 Task: Create a due date automation trigger when advanced on, 2 hours before a card is due add content without an empty description.
Action: Mouse moved to (1158, 95)
Screenshot: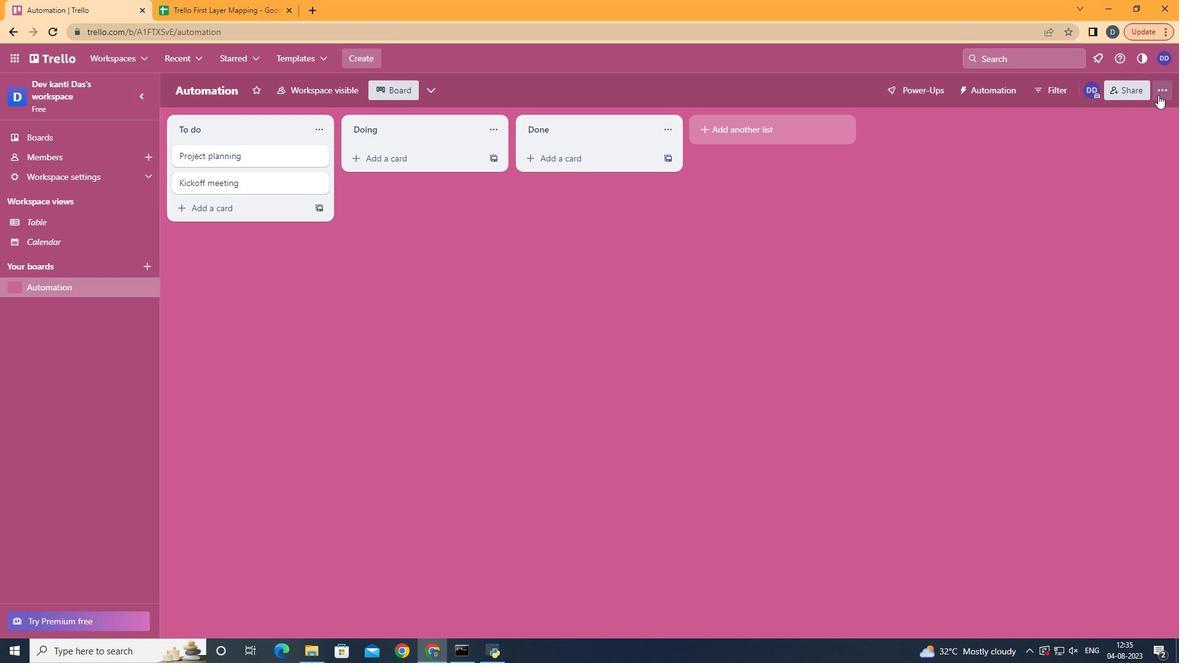 
Action: Mouse pressed left at (1158, 95)
Screenshot: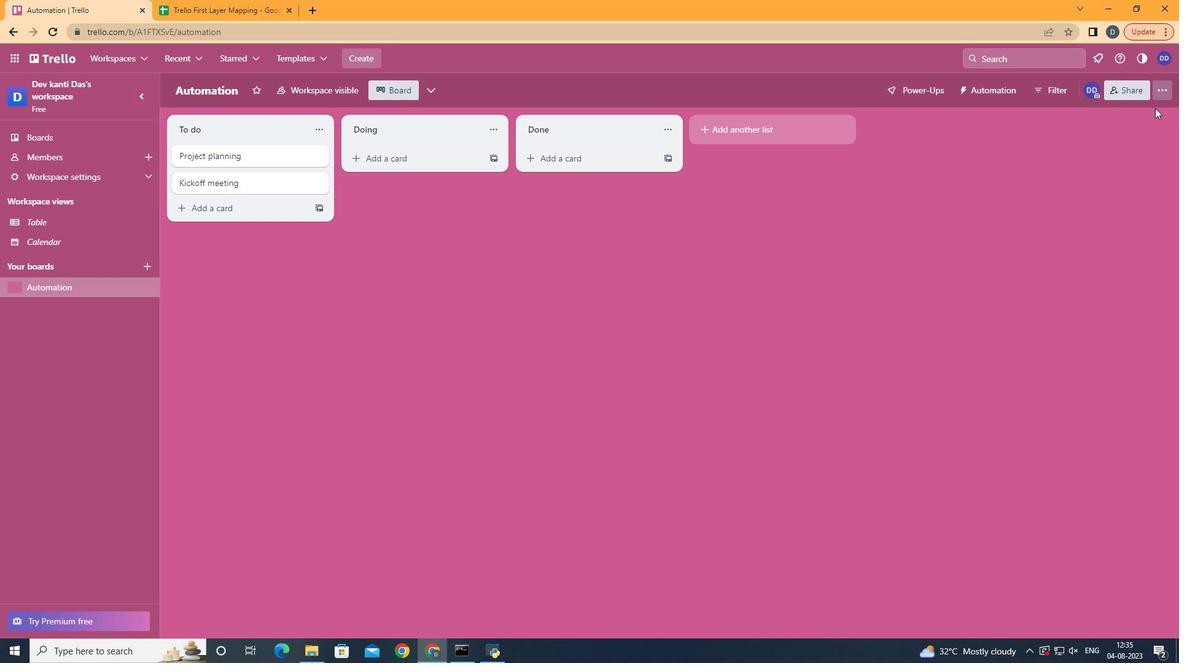 
Action: Mouse moved to (1073, 259)
Screenshot: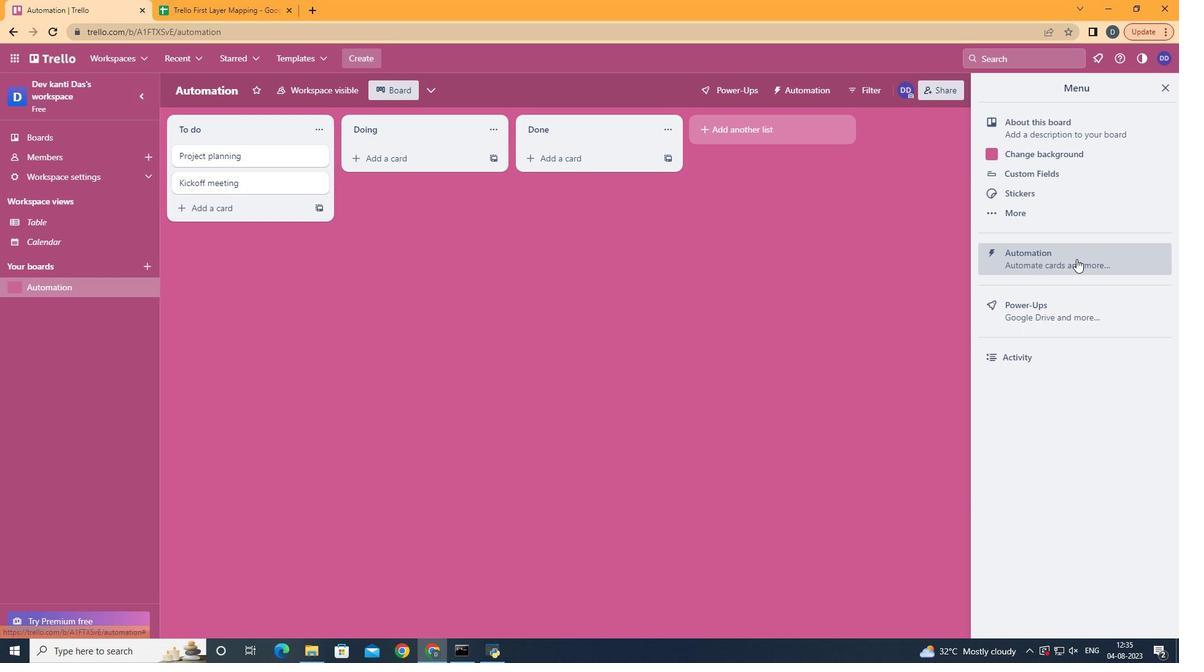 
Action: Mouse pressed left at (1073, 259)
Screenshot: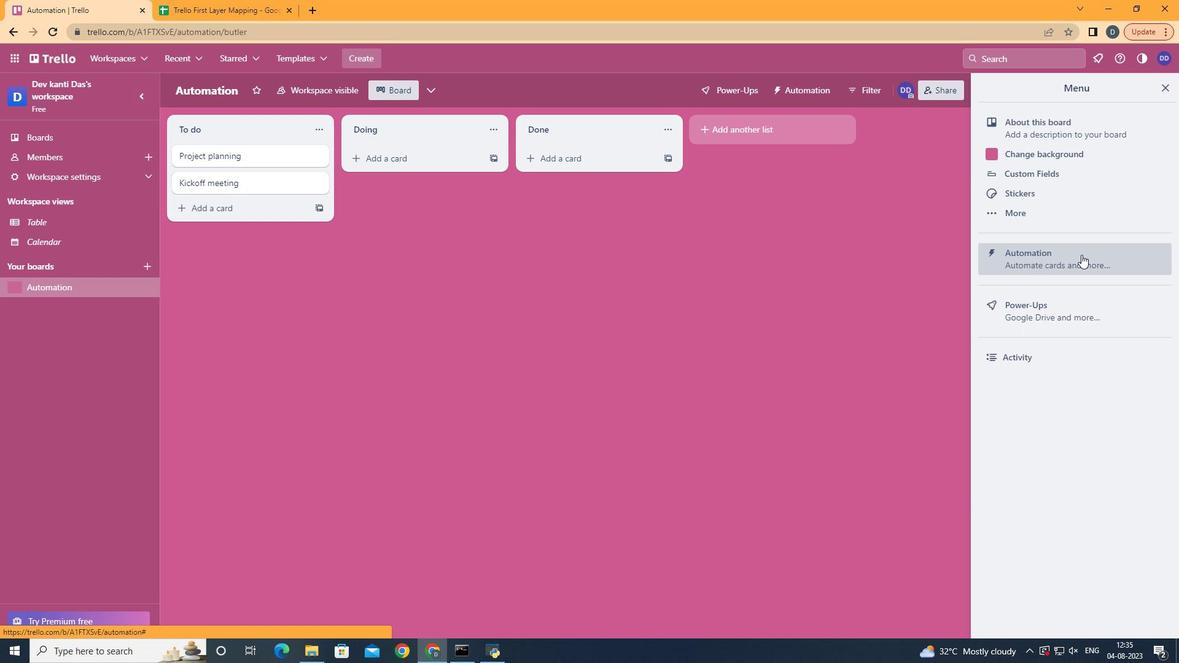 
Action: Mouse moved to (257, 243)
Screenshot: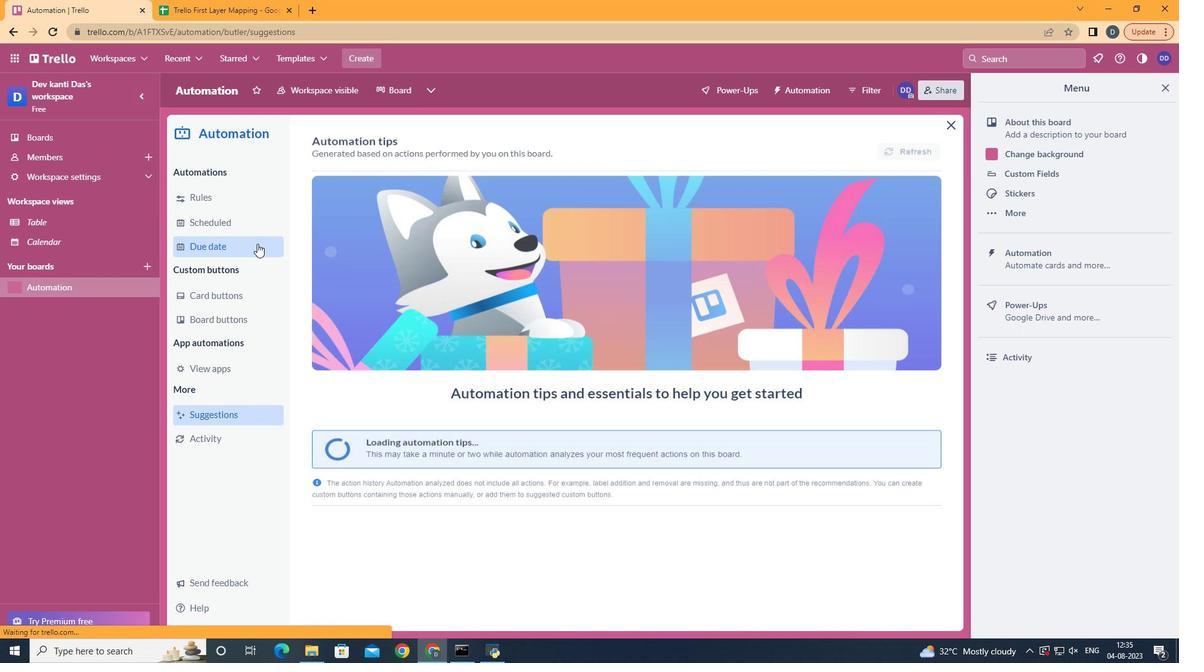 
Action: Mouse pressed left at (257, 243)
Screenshot: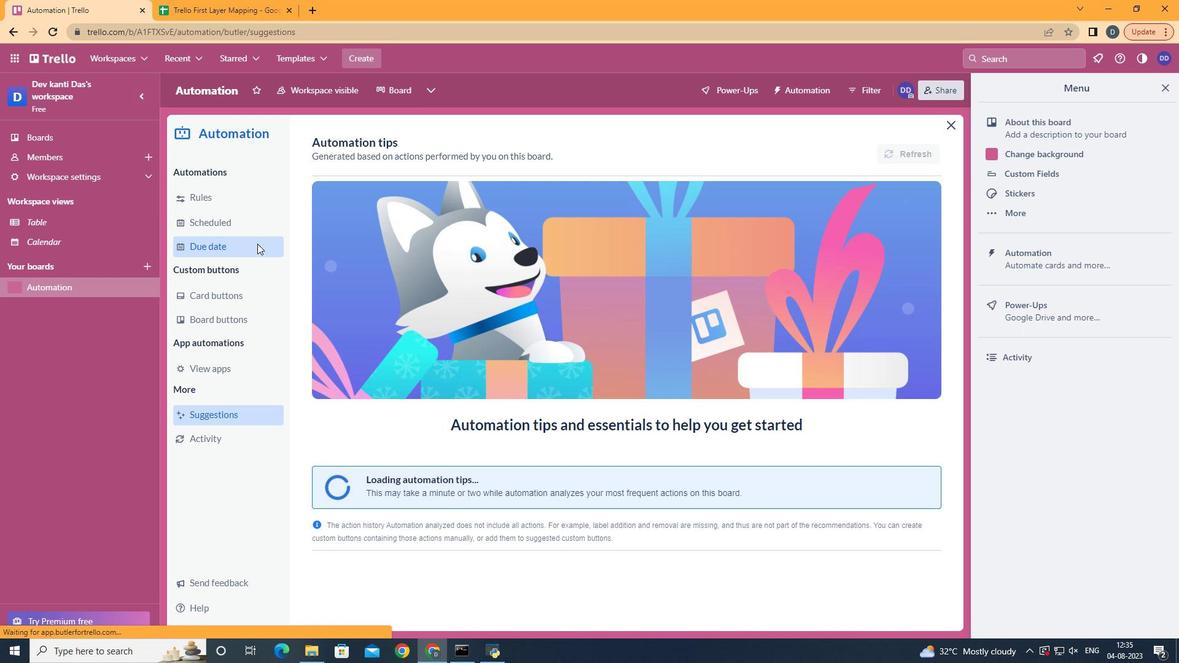 
Action: Mouse moved to (869, 147)
Screenshot: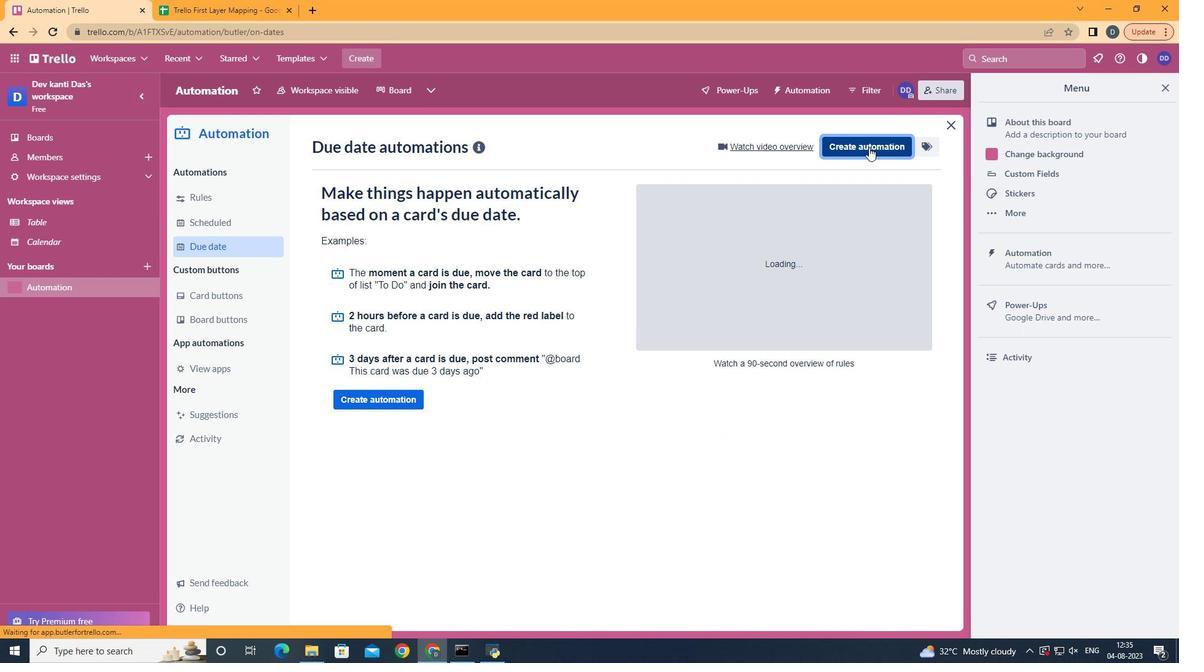
Action: Mouse pressed left at (869, 147)
Screenshot: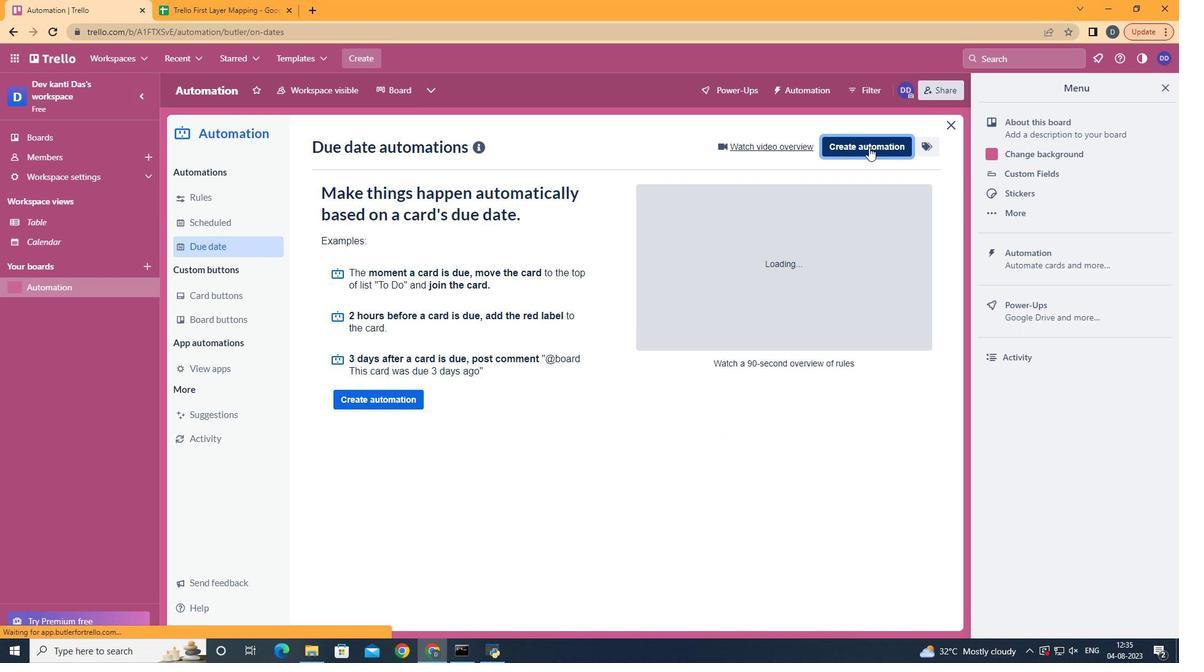 
Action: Mouse moved to (677, 252)
Screenshot: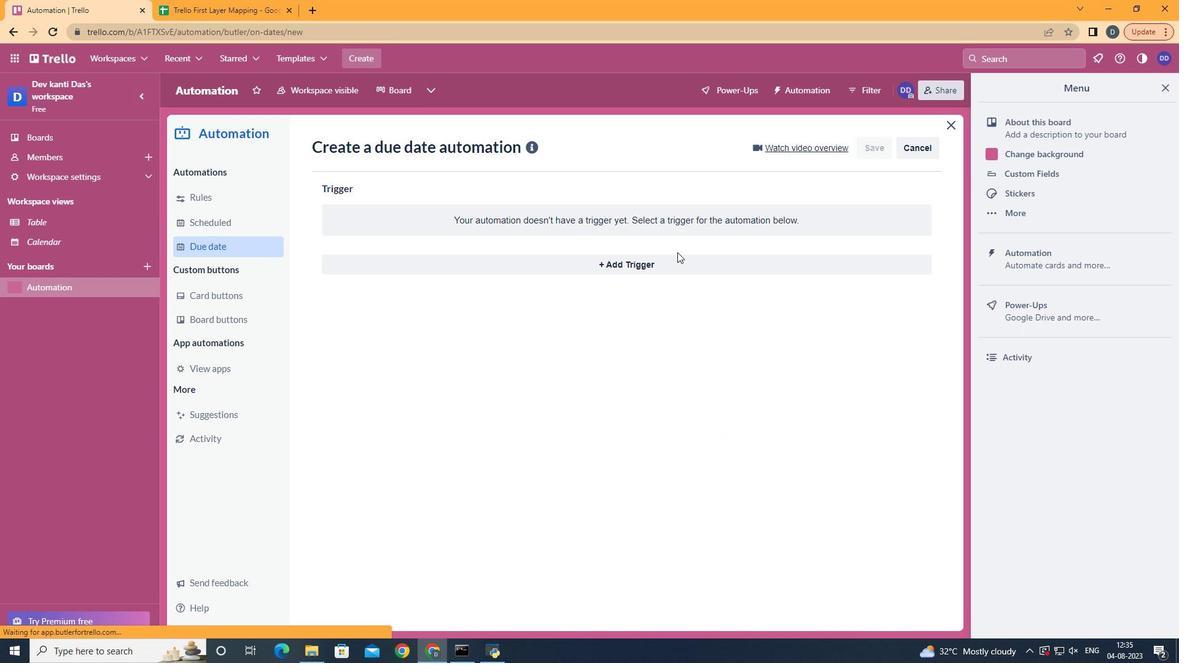 
Action: Mouse pressed left at (677, 252)
Screenshot: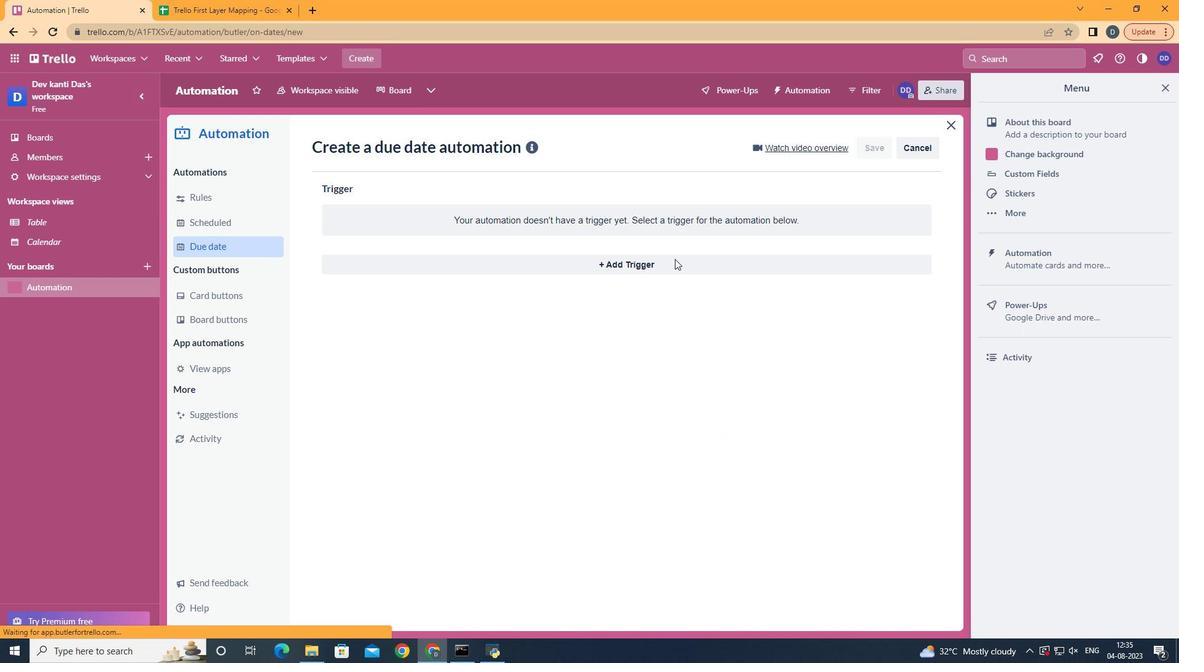 
Action: Mouse moved to (669, 269)
Screenshot: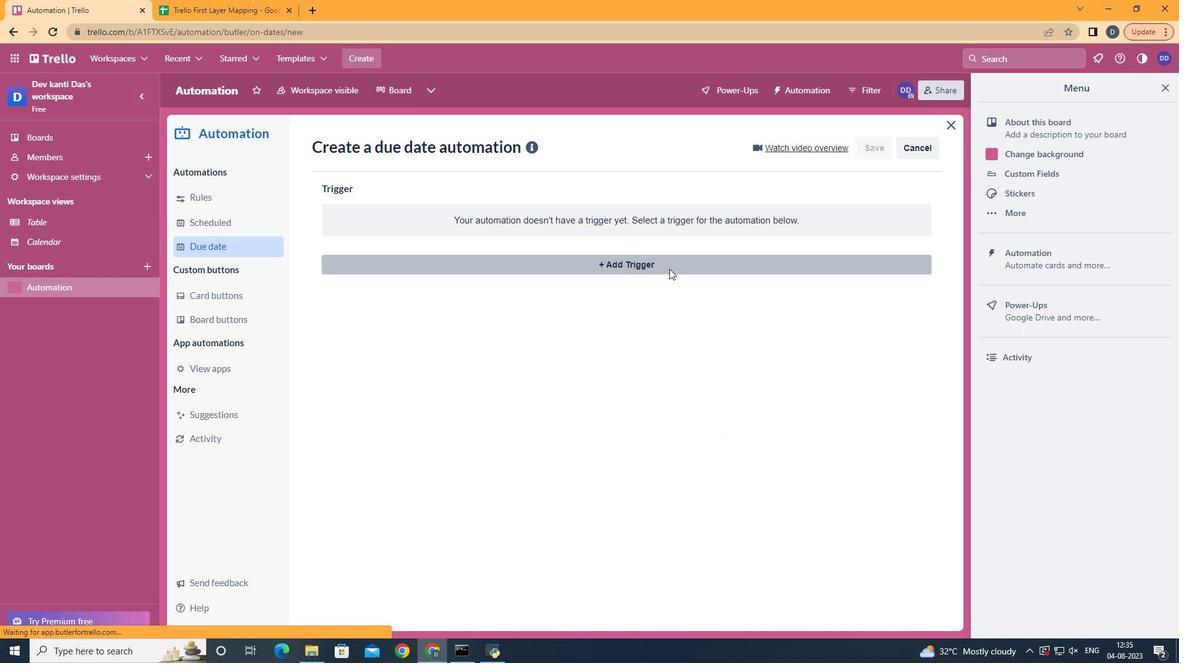 
Action: Mouse pressed left at (669, 269)
Screenshot: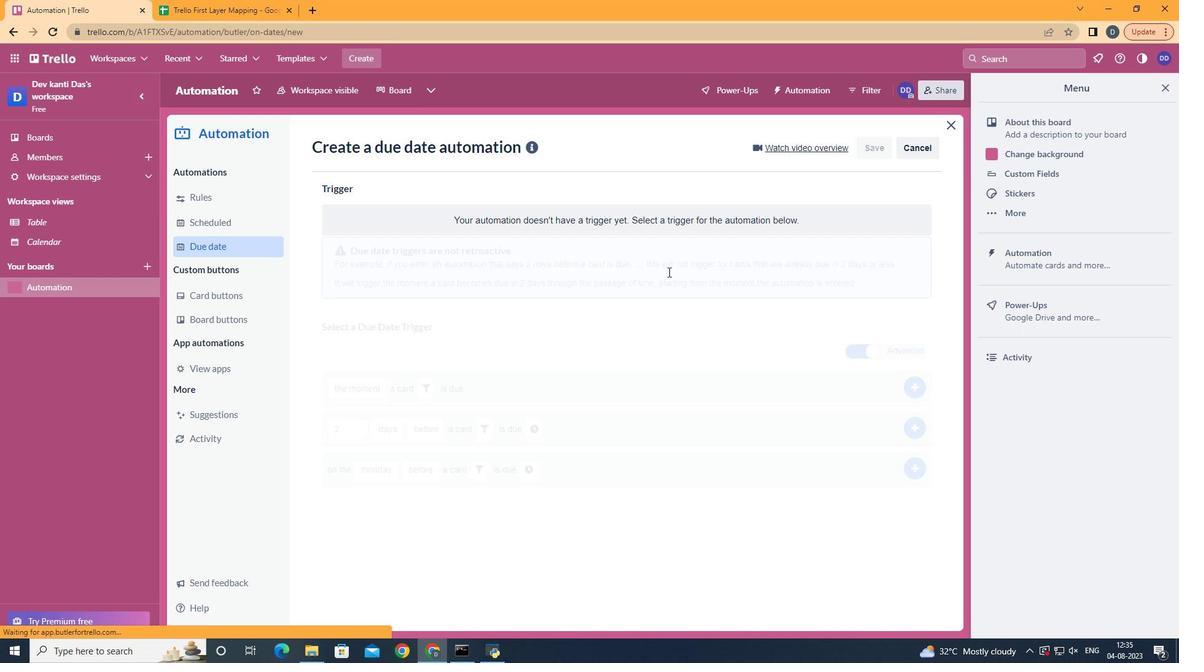 
Action: Mouse moved to (398, 527)
Screenshot: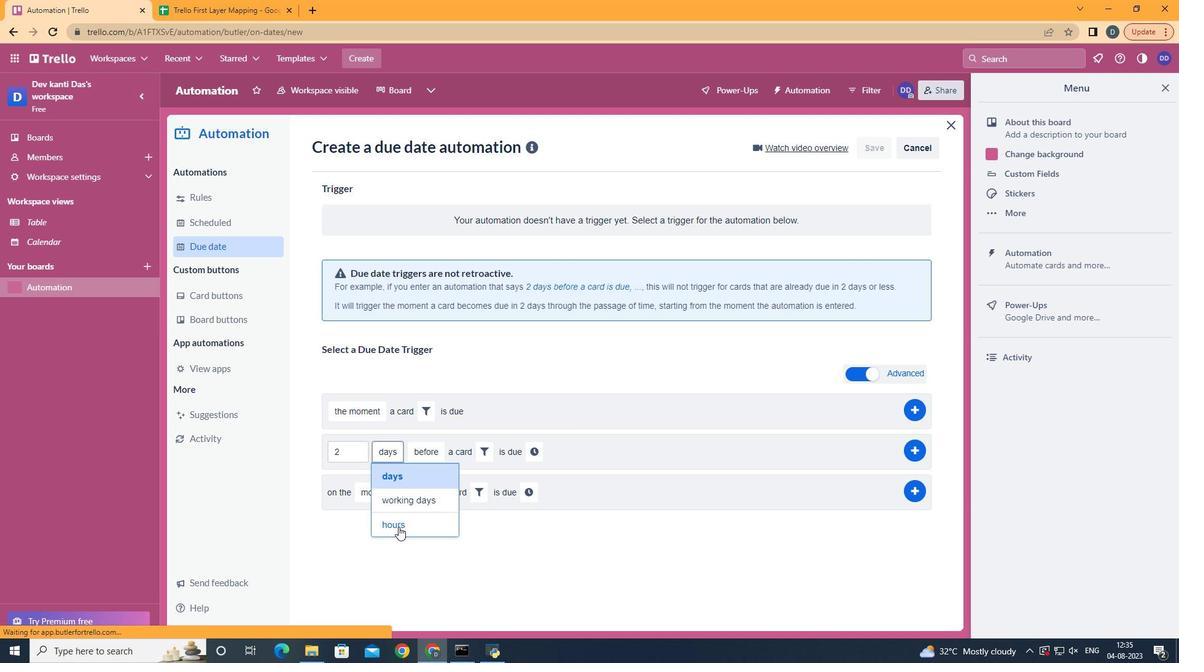 
Action: Mouse pressed left at (398, 527)
Screenshot: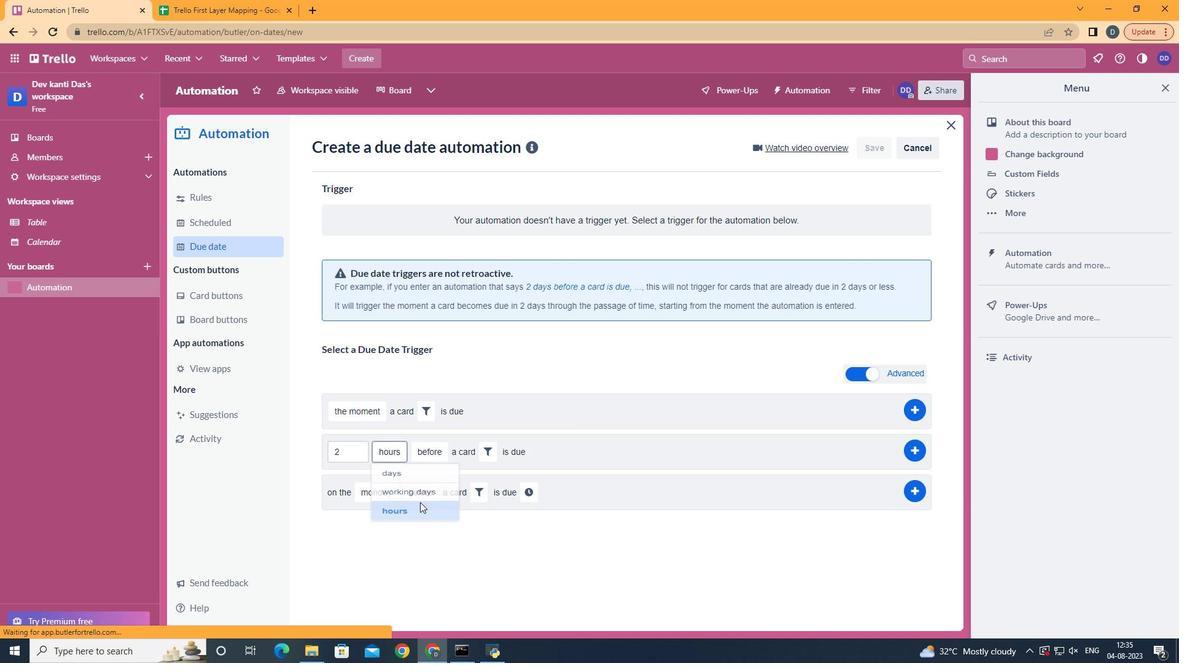 
Action: Mouse moved to (434, 468)
Screenshot: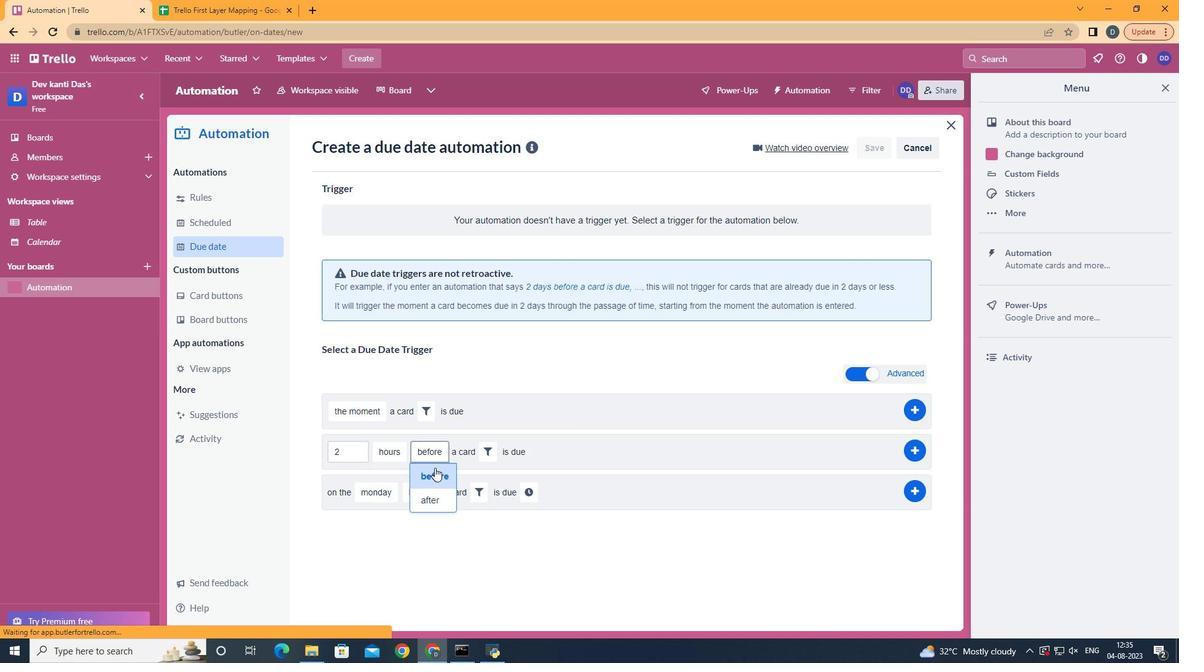 
Action: Mouse pressed left at (434, 468)
Screenshot: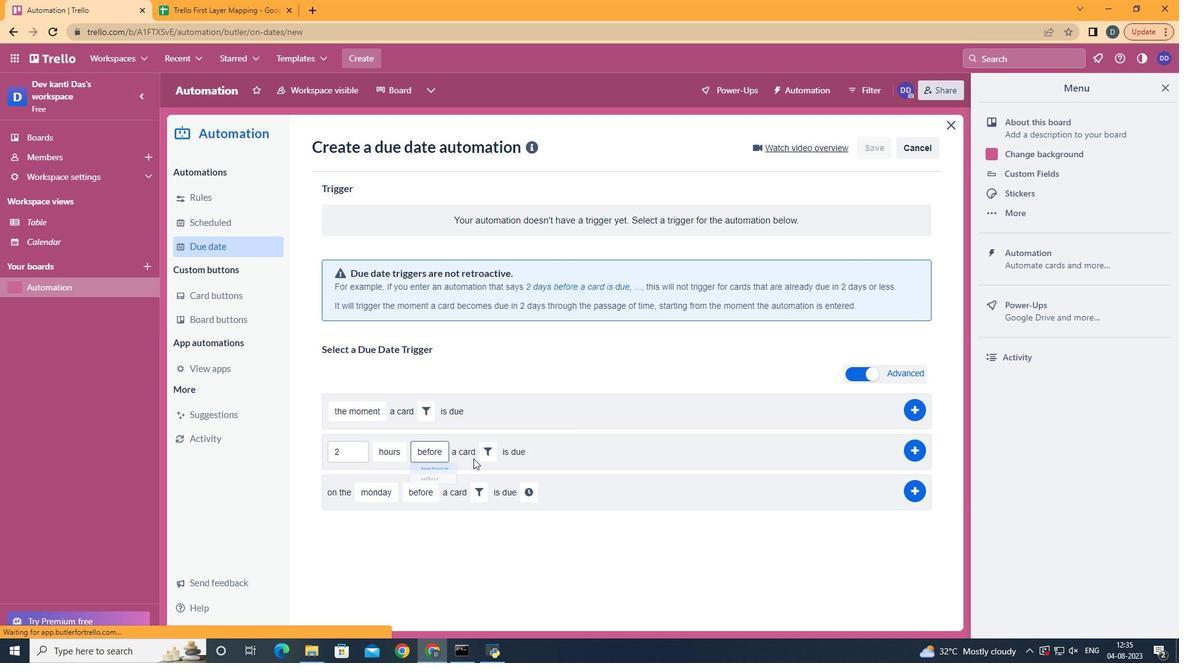 
Action: Mouse moved to (480, 455)
Screenshot: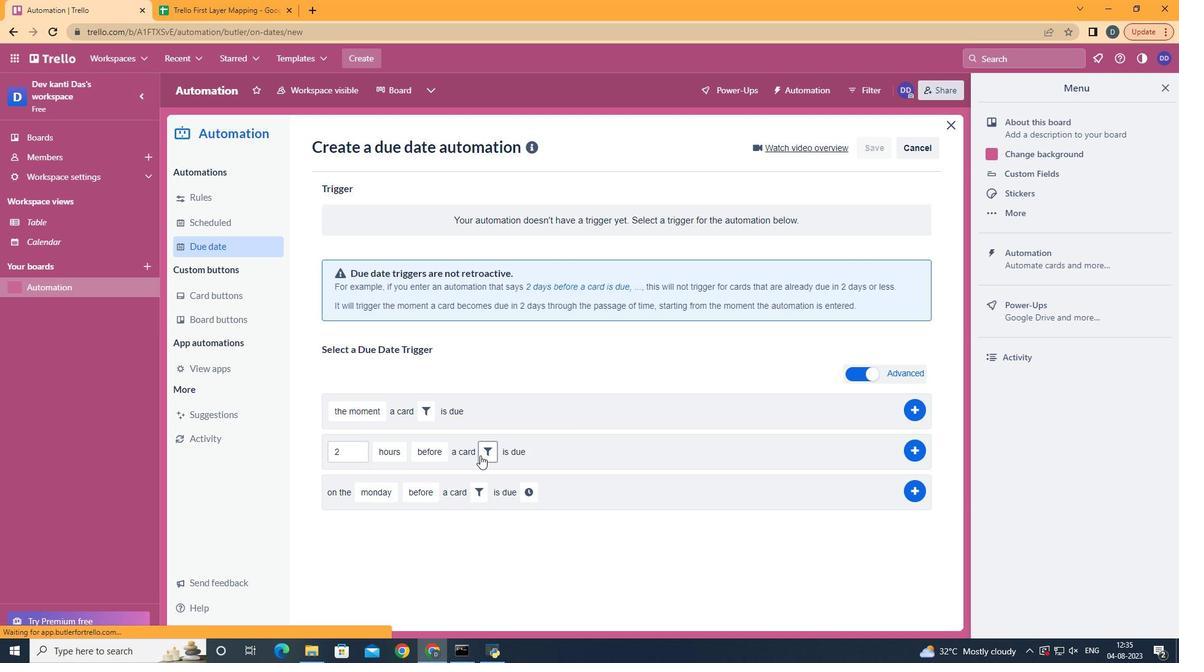 
Action: Mouse pressed left at (480, 455)
Screenshot: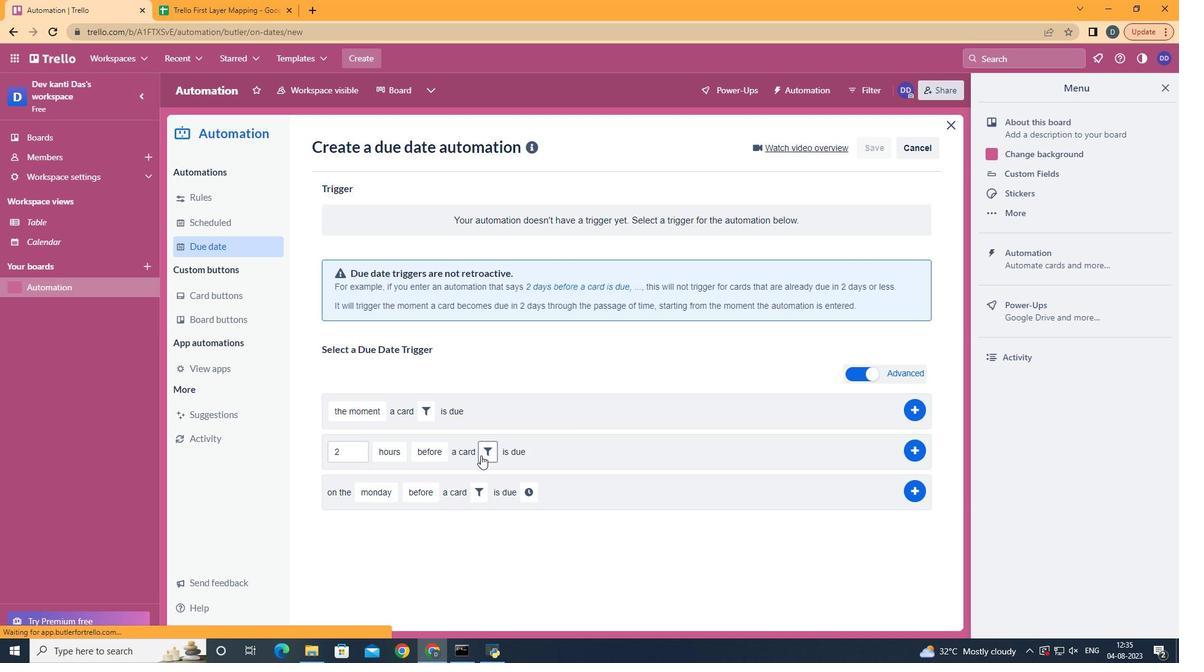 
Action: Mouse moved to (650, 492)
Screenshot: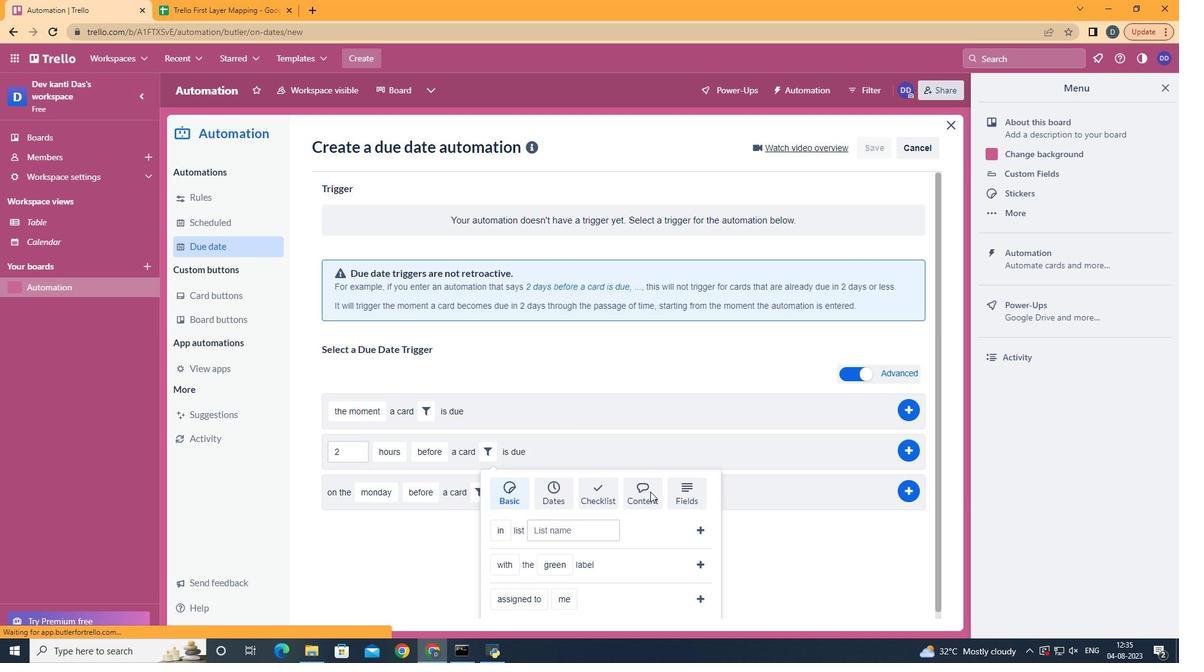 
Action: Mouse pressed left at (650, 492)
Screenshot: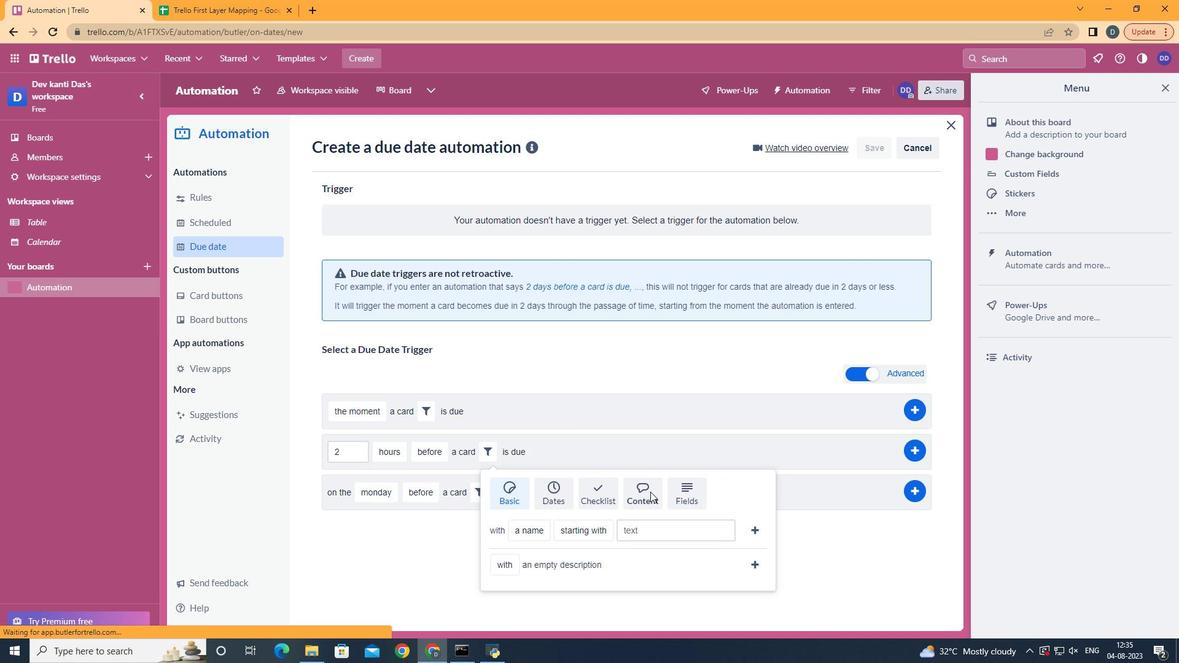 
Action: Mouse moved to (520, 614)
Screenshot: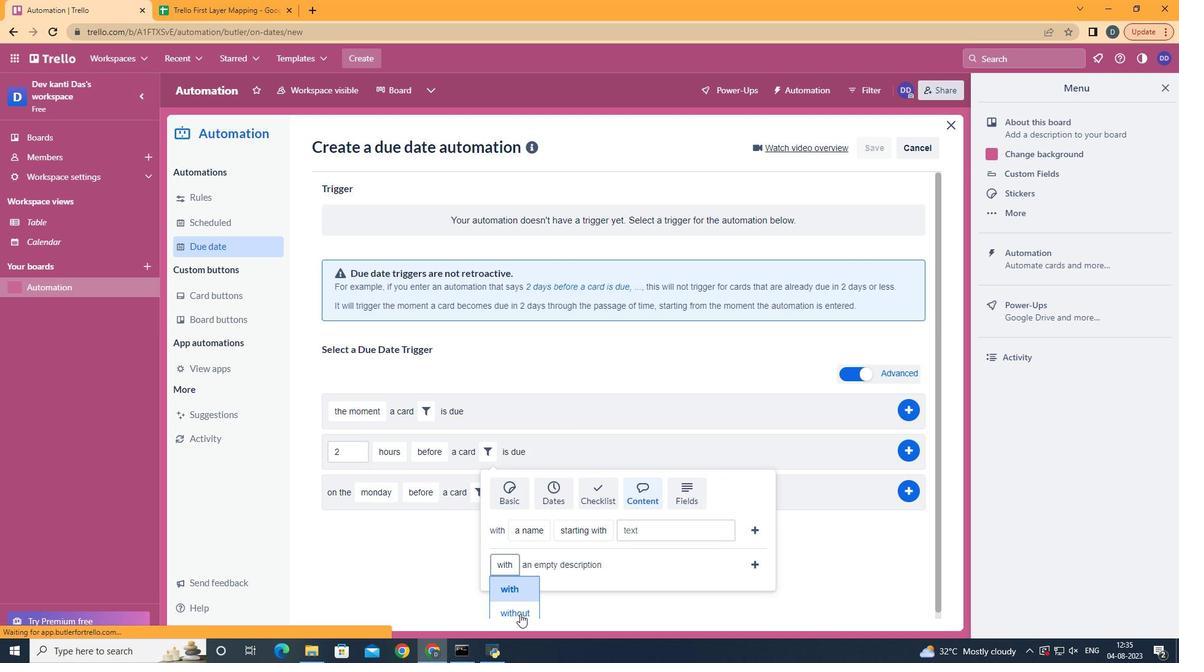 
Action: Mouse pressed left at (520, 614)
Screenshot: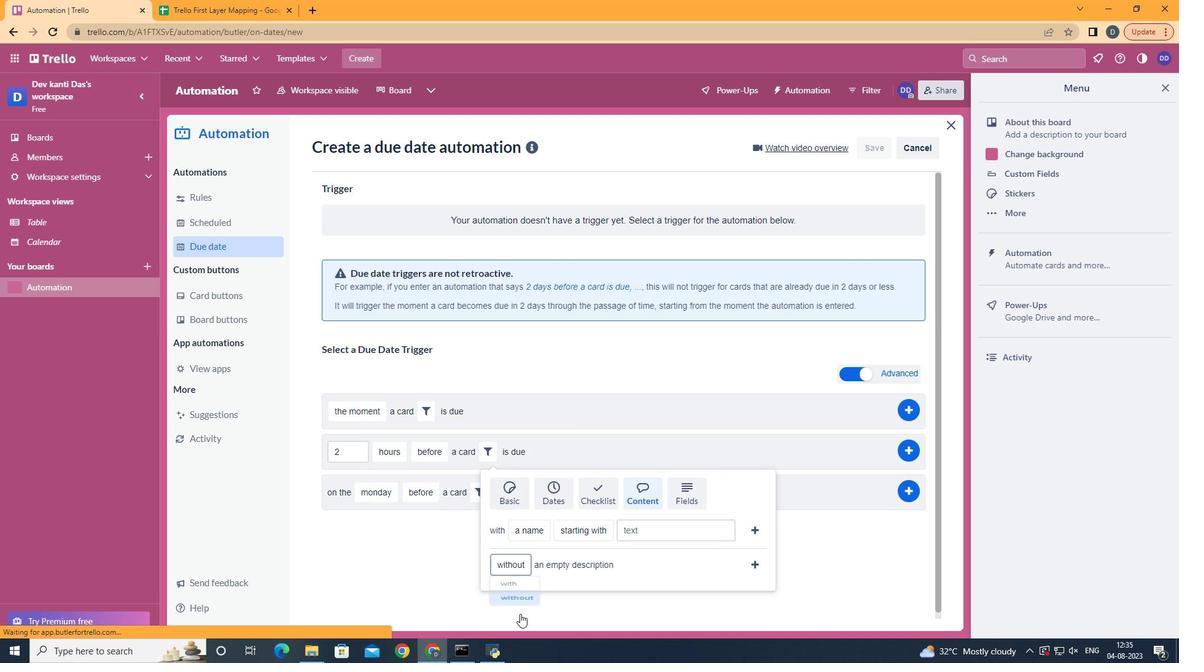 
Action: Mouse moved to (759, 560)
Screenshot: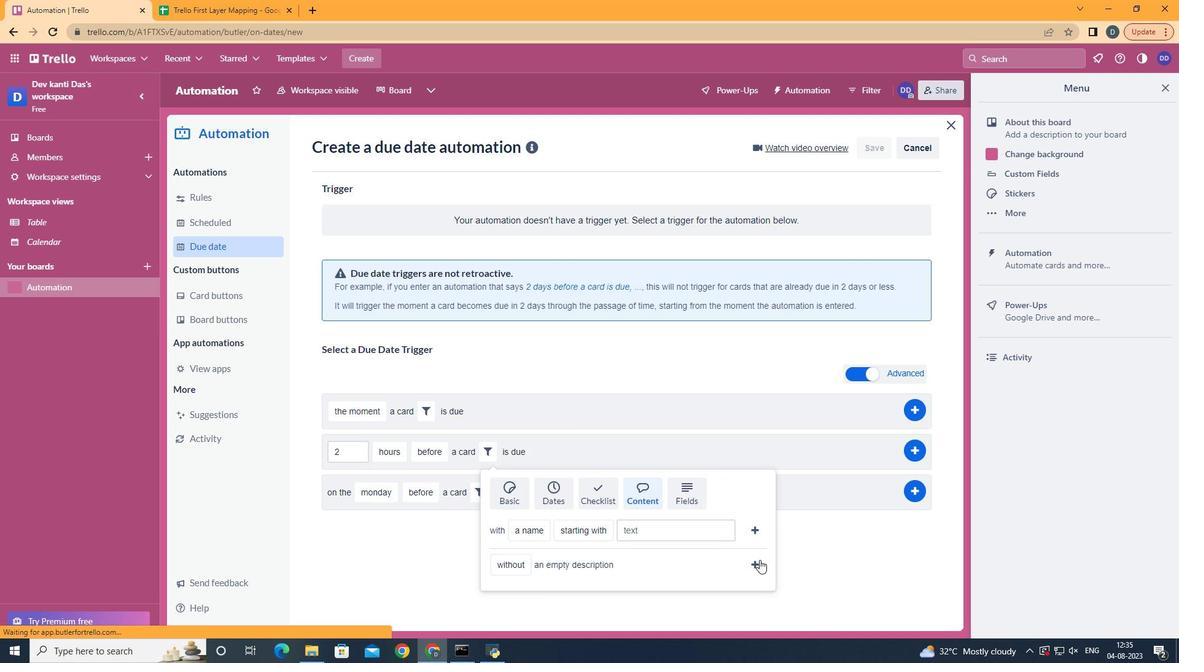 
Action: Mouse pressed left at (759, 560)
Screenshot: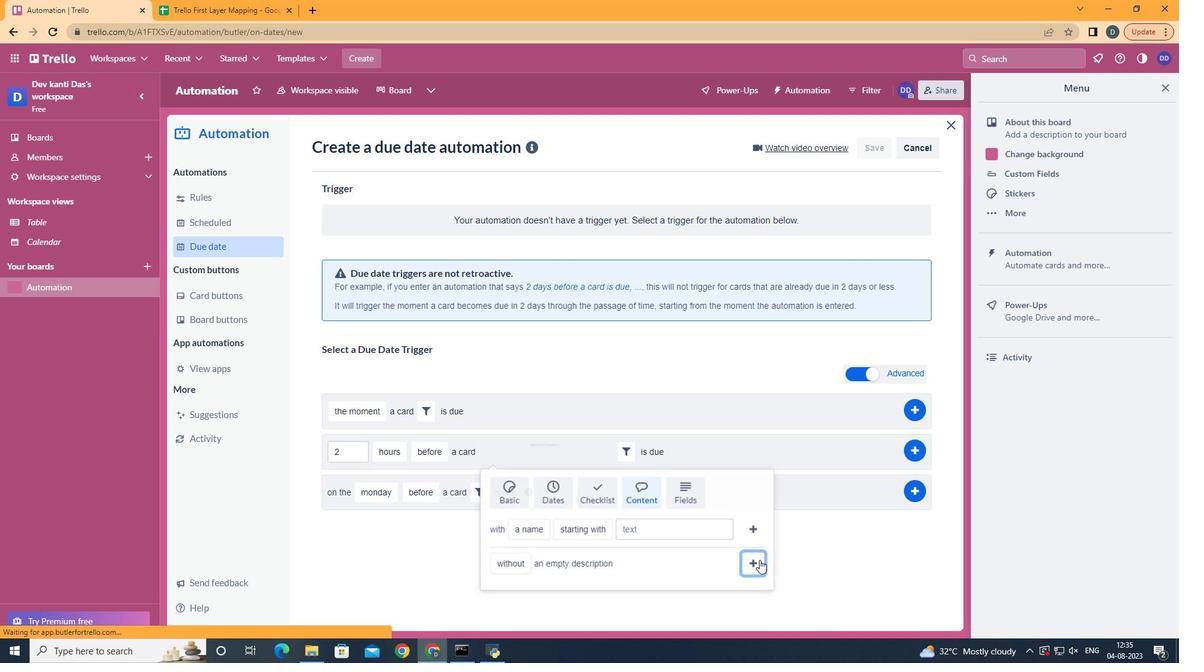 
Action: Mouse moved to (919, 450)
Screenshot: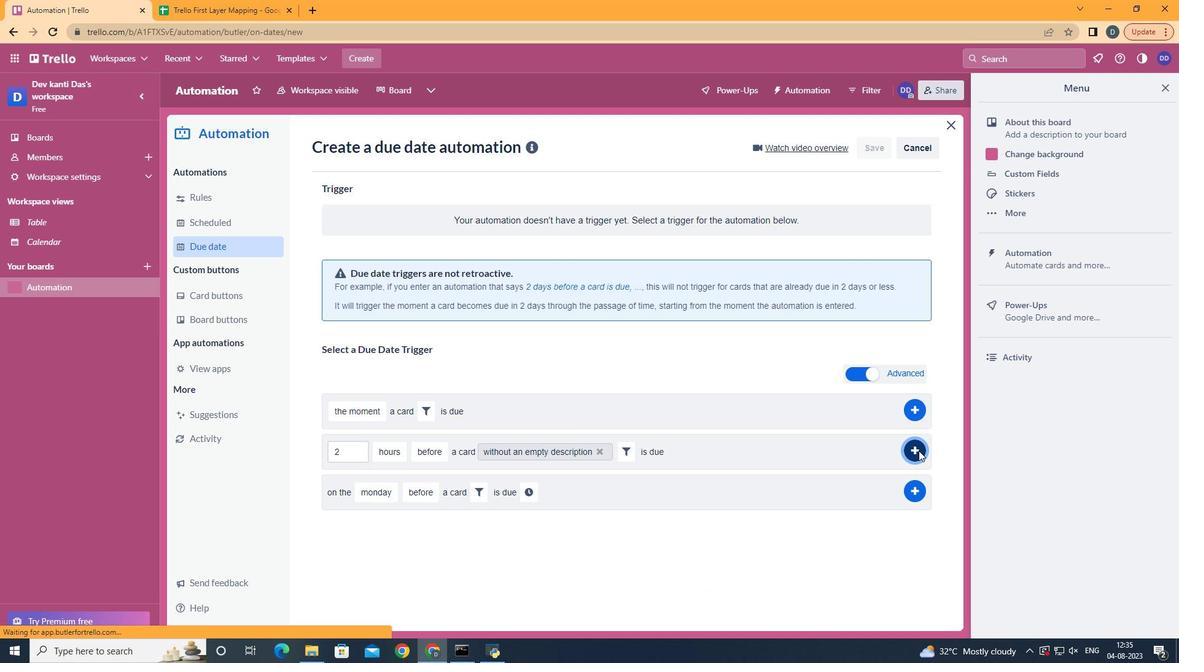 
Action: Mouse pressed left at (919, 450)
Screenshot: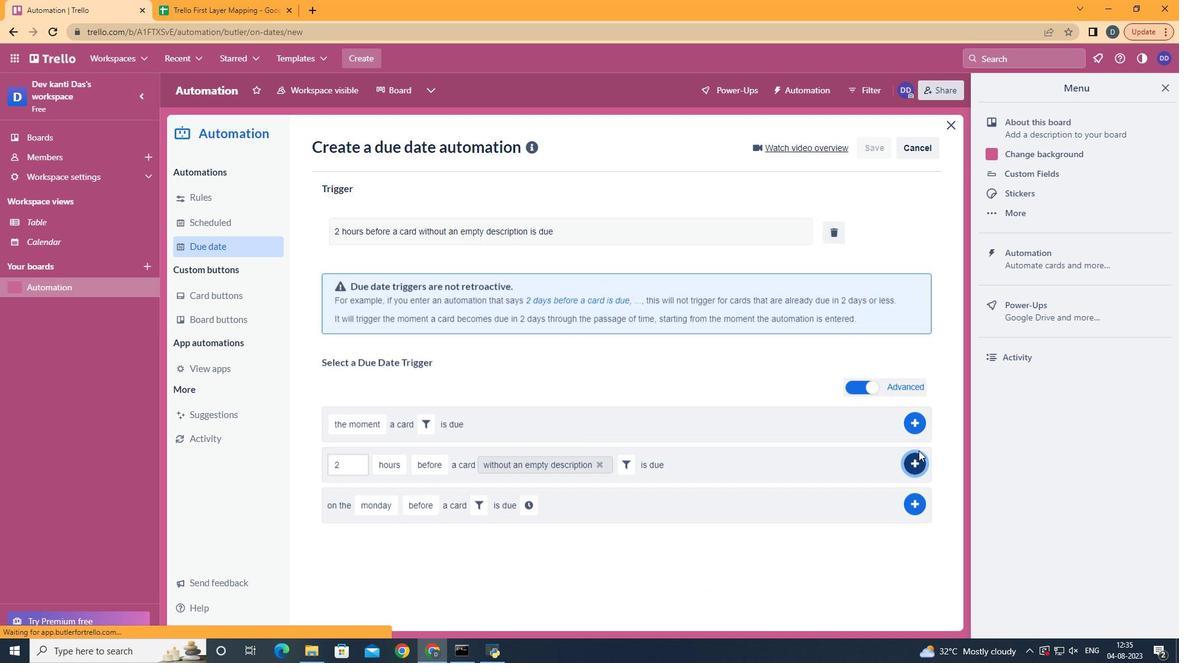 
Action: Mouse moved to (427, 194)
Screenshot: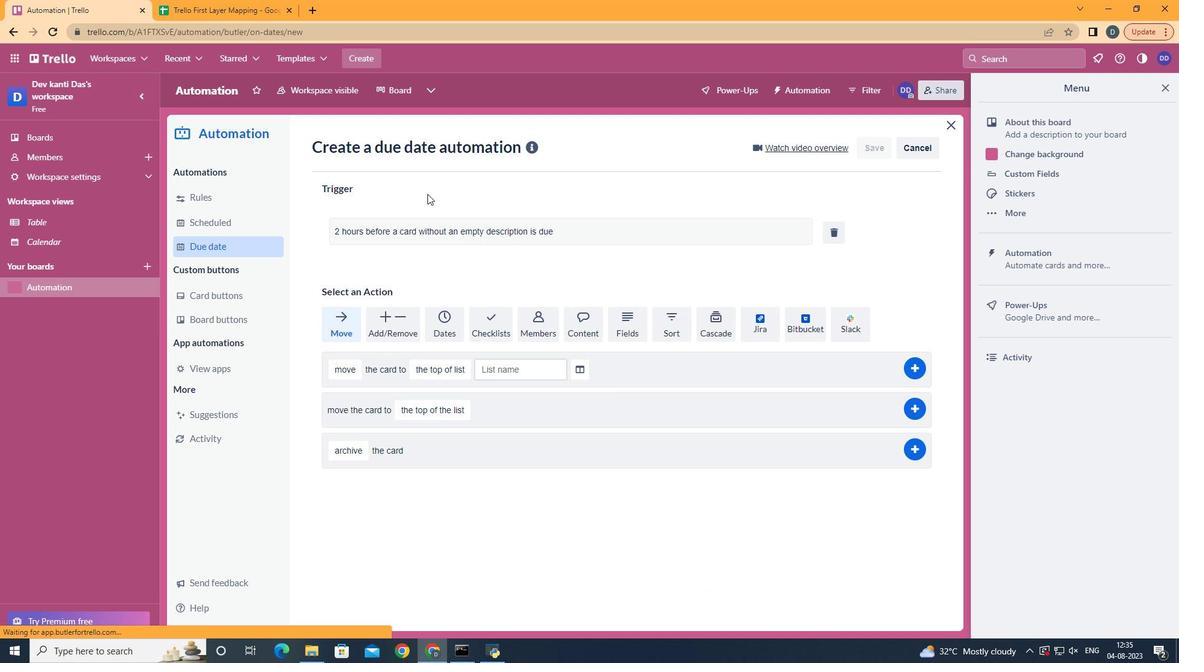 
